 Task: Open Card Card0000000052 in Board Board0000000013 in Workspace WS0000000005 in Trello. Add Member Email0000000020 to Card Card0000000052 in Board Board0000000013 in Workspace WS0000000005 in Trello. Add Red Label titled Label0000000052 to Card Card0000000052 in Board Board0000000013 in Workspace WS0000000005 in Trello. Add Checklist CL0000000052 to Card Card0000000052 in Board Board0000000013 in Workspace WS0000000005 in Trello. Add Dates with Start Date as Jul 01 2023 and Due Date as Jul 31 2023 to Card Card0000000052 in Board Board0000000013 in Workspace WS0000000005 in Trello
Action: Mouse moved to (339, 381)
Screenshot: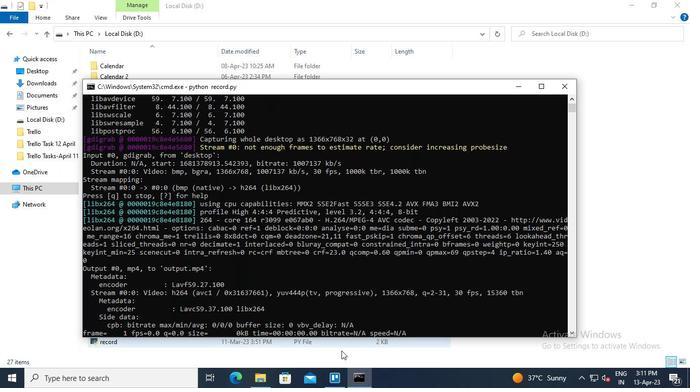 
Action: Mouse pressed left at (339, 381)
Screenshot: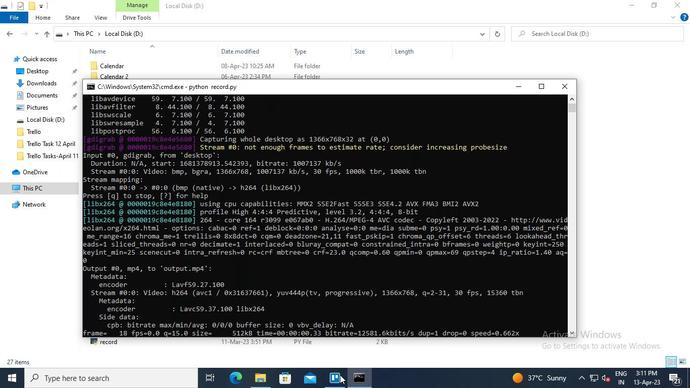 
Action: Mouse moved to (186, 317)
Screenshot: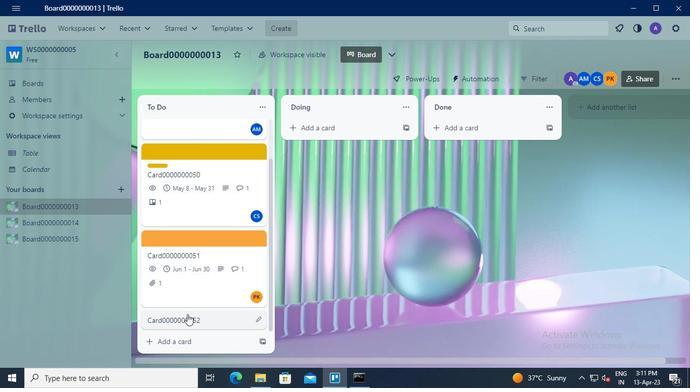 
Action: Mouse pressed left at (186, 317)
Screenshot: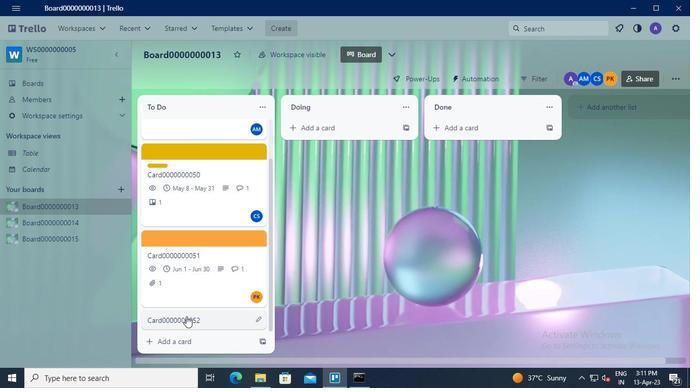 
Action: Mouse moved to (487, 124)
Screenshot: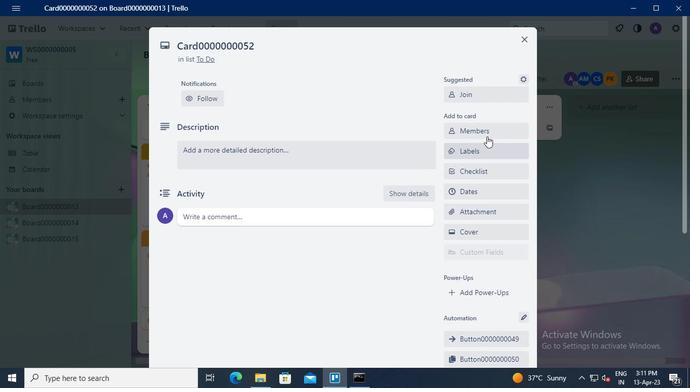
Action: Mouse pressed left at (487, 124)
Screenshot: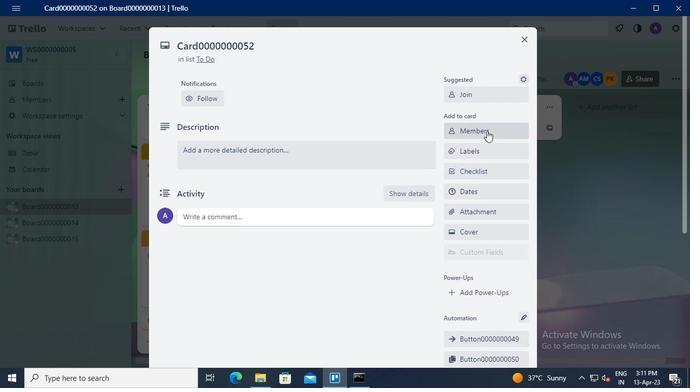 
Action: Mouse moved to (436, 94)
Screenshot: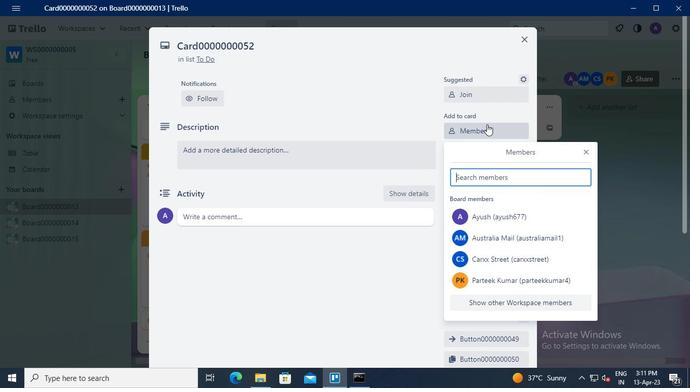 
Action: Keyboard Key.shift
Screenshot: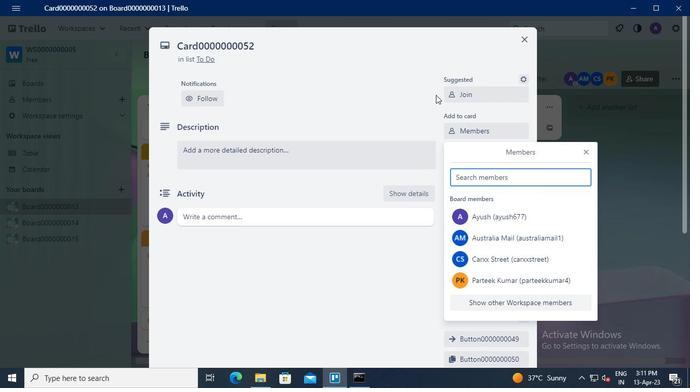 
Action: Keyboard N
Screenshot: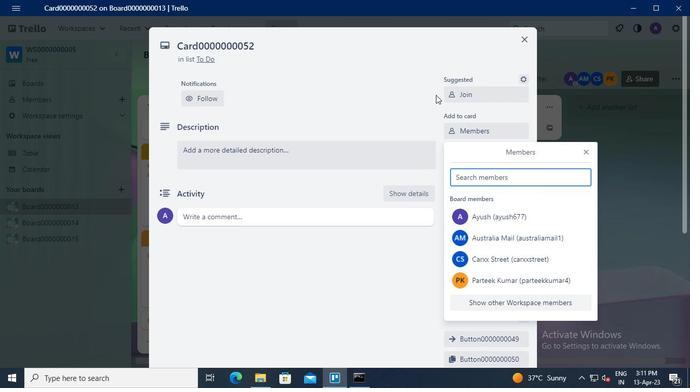 
Action: Keyboard i
Screenshot: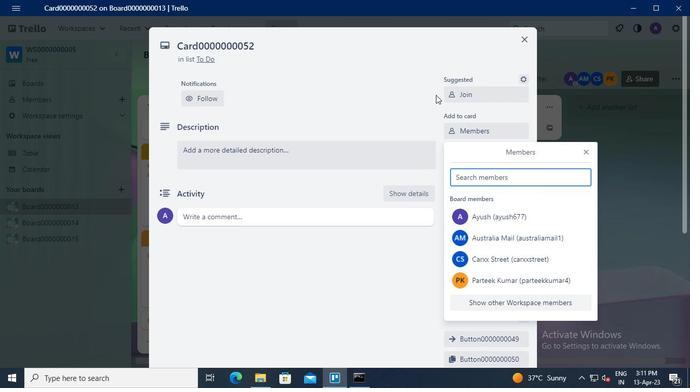 
Action: Keyboard k
Screenshot: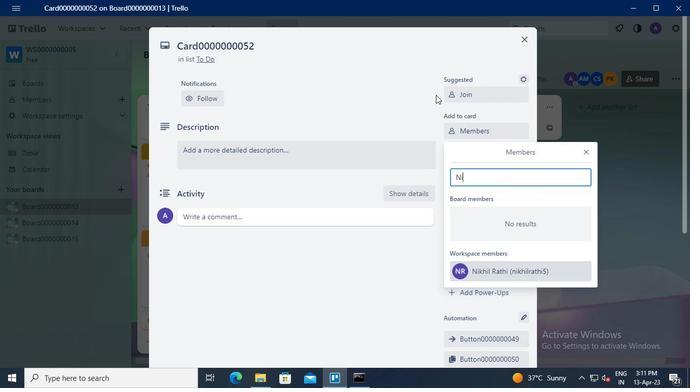 
Action: Keyboard h
Screenshot: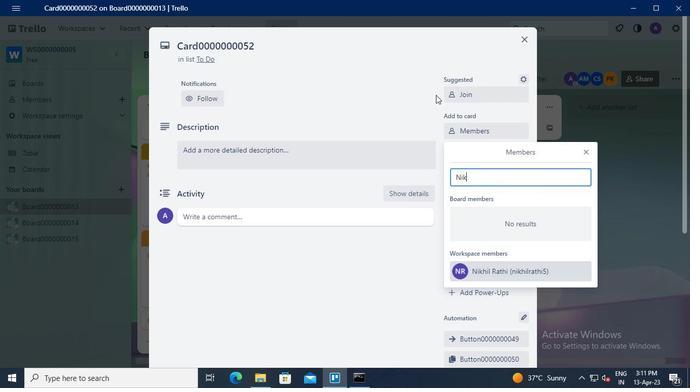 
Action: Keyboard i
Screenshot: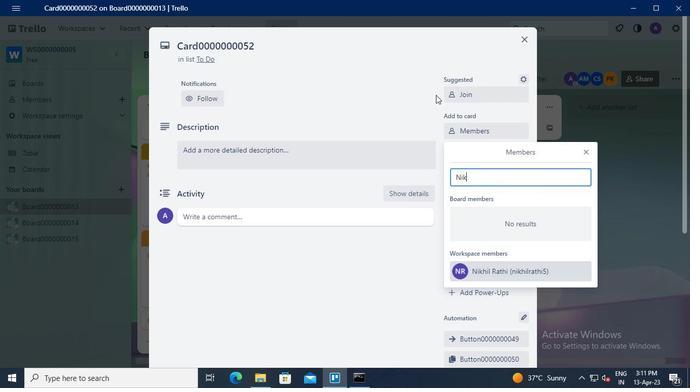 
Action: Keyboard l
Screenshot: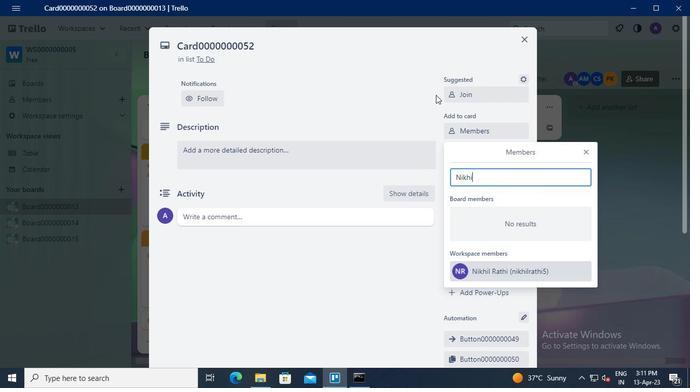 
Action: Mouse moved to (493, 267)
Screenshot: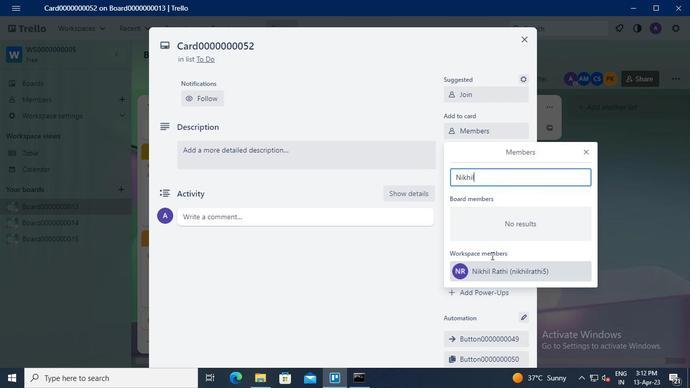 
Action: Mouse pressed left at (493, 267)
Screenshot: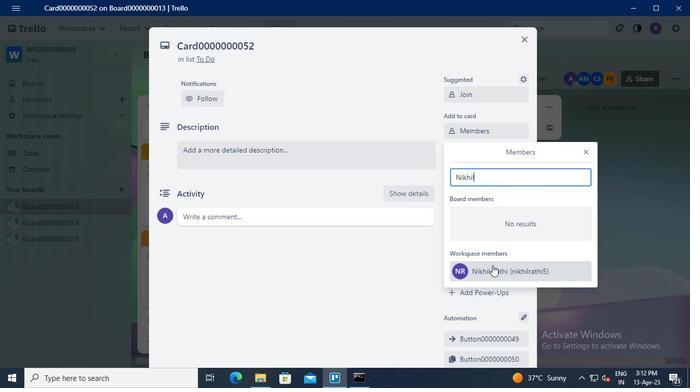 
Action: Mouse moved to (587, 152)
Screenshot: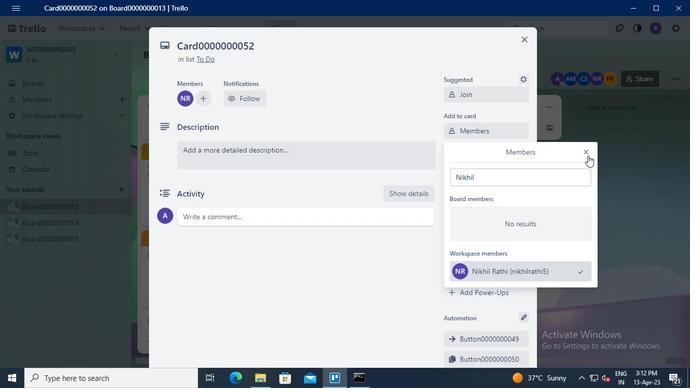 
Action: Mouse pressed left at (587, 152)
Screenshot: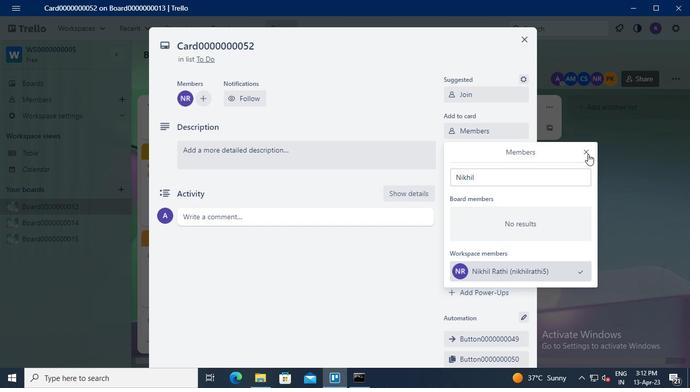 
Action: Mouse moved to (491, 155)
Screenshot: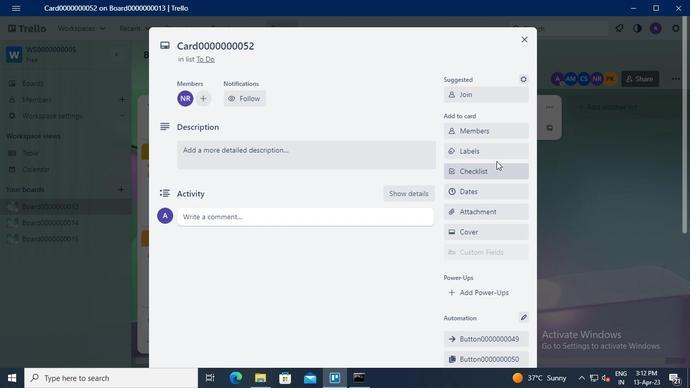 
Action: Mouse pressed left at (491, 155)
Screenshot: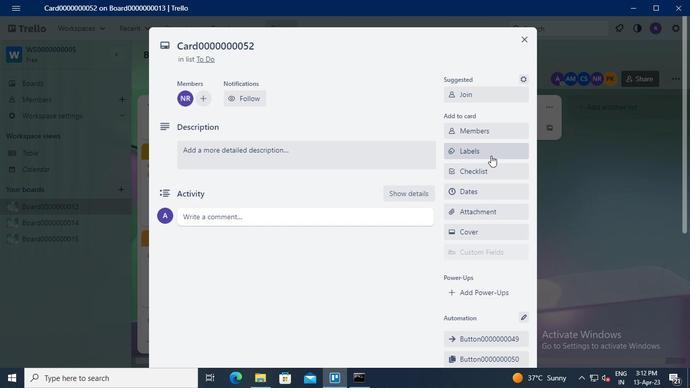 
Action: Mouse moved to (525, 282)
Screenshot: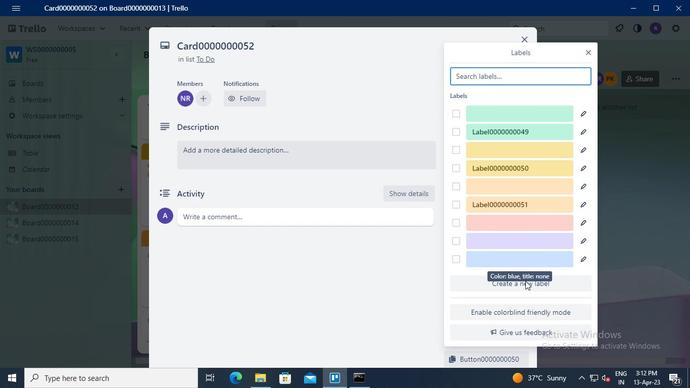 
Action: Mouse pressed left at (525, 282)
Screenshot: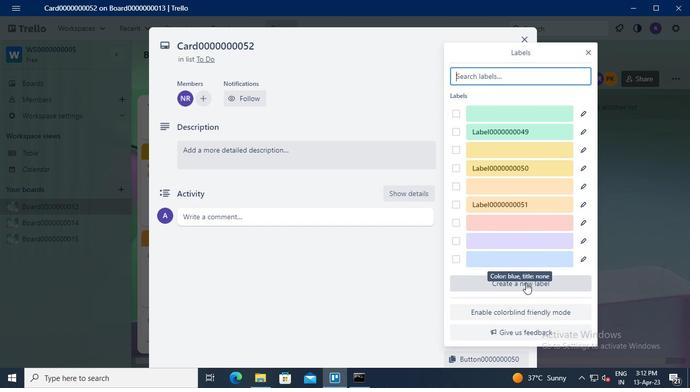 
Action: Mouse moved to (485, 148)
Screenshot: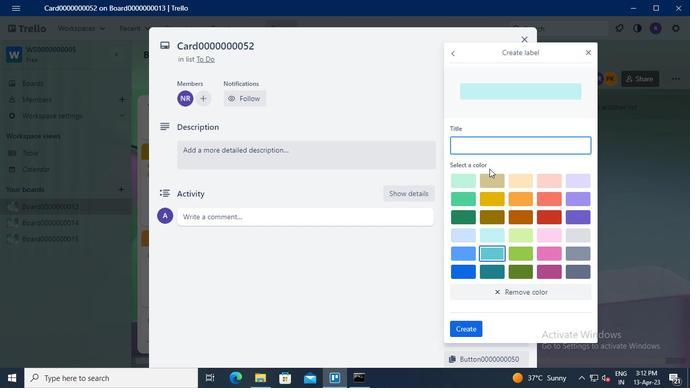 
Action: Mouse pressed left at (485, 148)
Screenshot: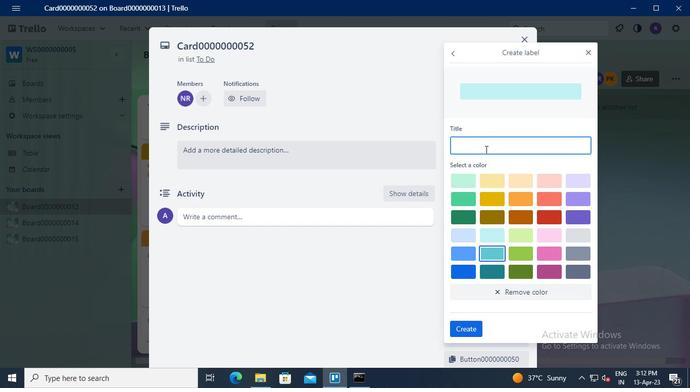 
Action: Keyboard Key.shift
Screenshot: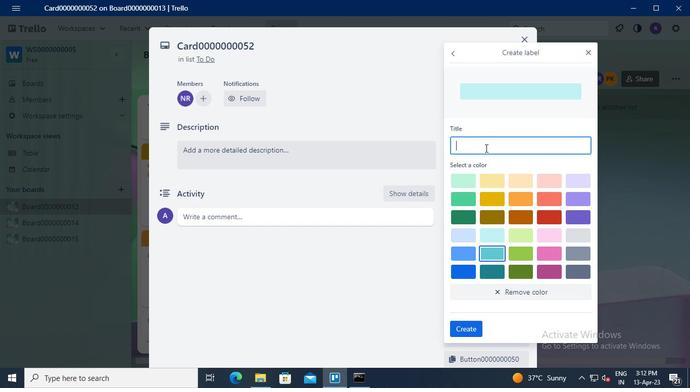 
Action: Keyboard L
Screenshot: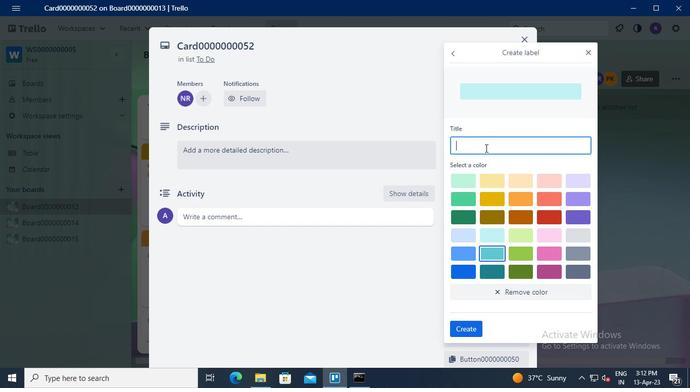 
Action: Keyboard a
Screenshot: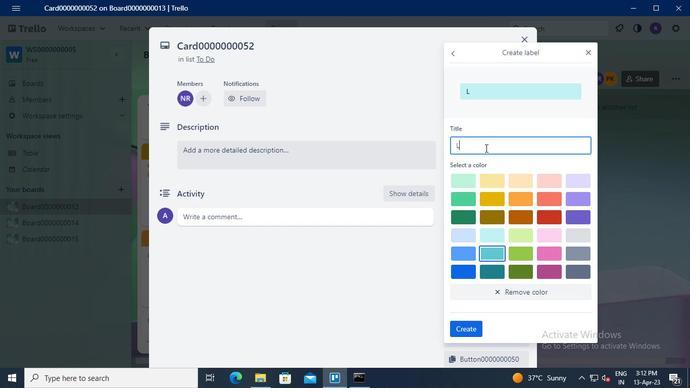 
Action: Keyboard b
Screenshot: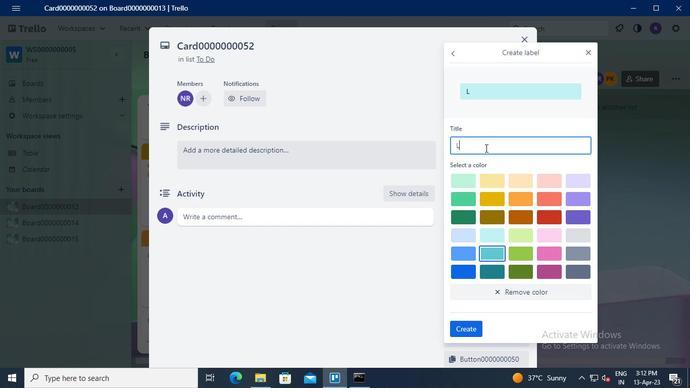 
Action: Keyboard e
Screenshot: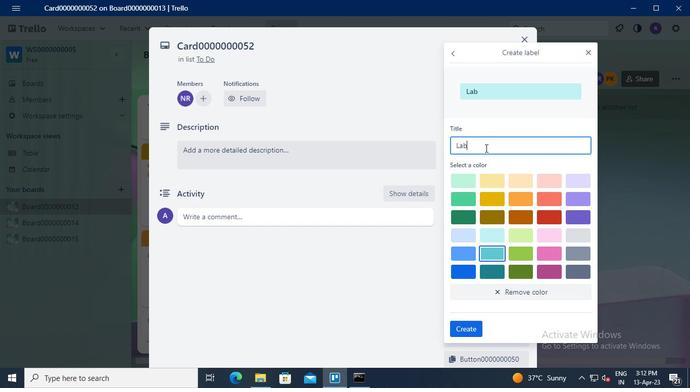 
Action: Keyboard l
Screenshot: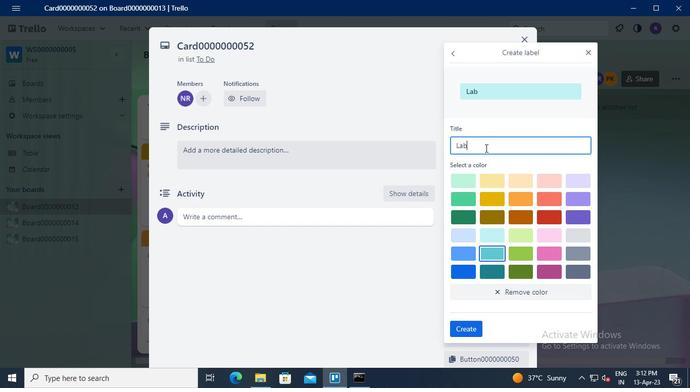
Action: Keyboard <96>
Screenshot: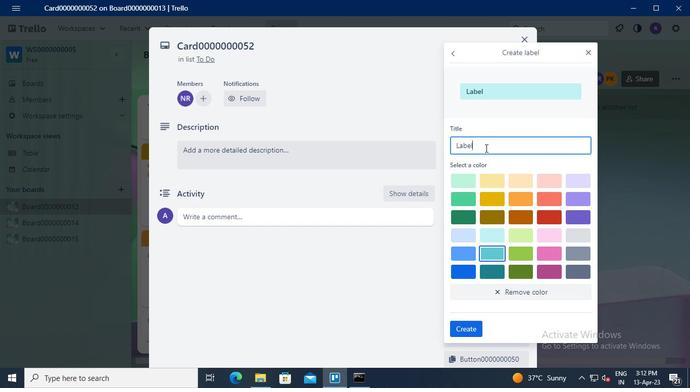 
Action: Keyboard <96>
Screenshot: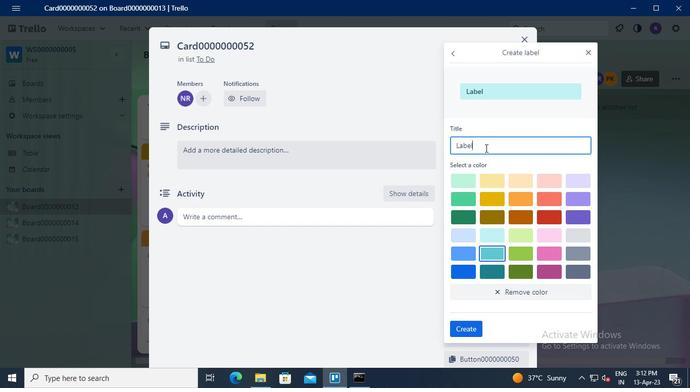 
Action: Keyboard <96>
Screenshot: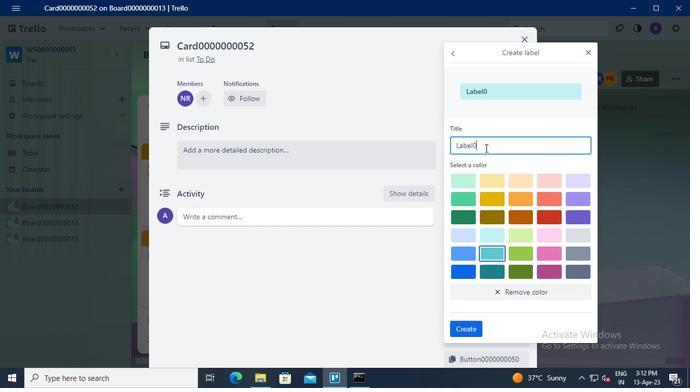 
Action: Keyboard <96>
Screenshot: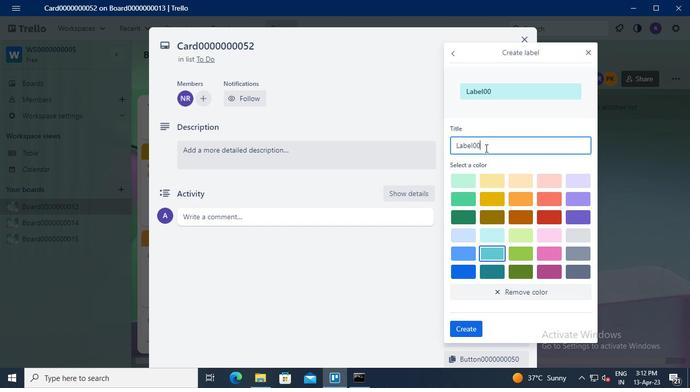 
Action: Keyboard <96>
Screenshot: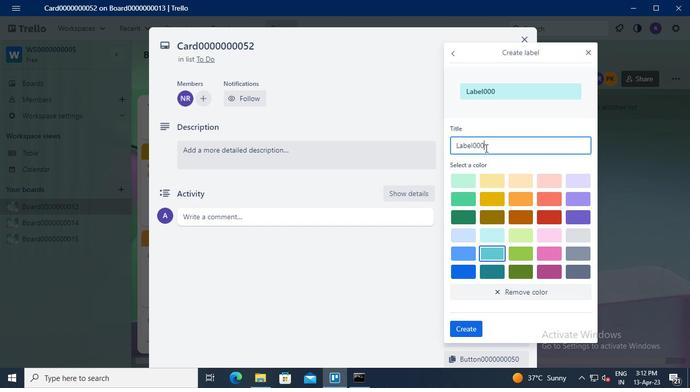 
Action: Keyboard <96>
Screenshot: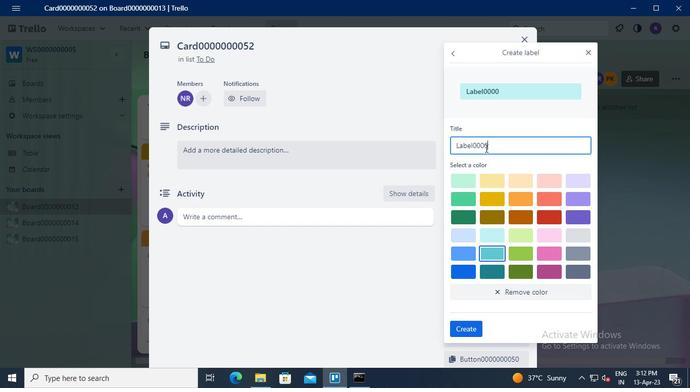 
Action: Keyboard <96>
Screenshot: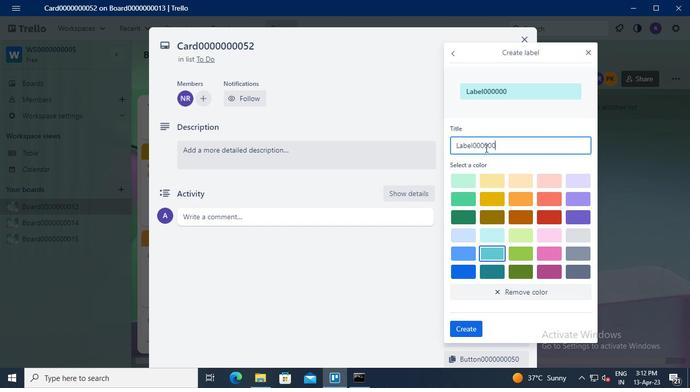 
Action: Keyboard <96>
Screenshot: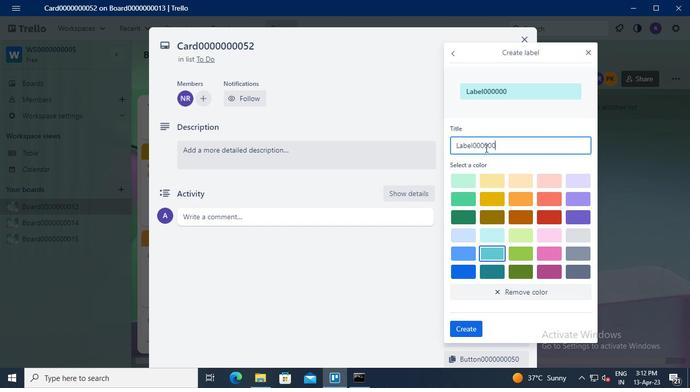 
Action: Keyboard <101>
Screenshot: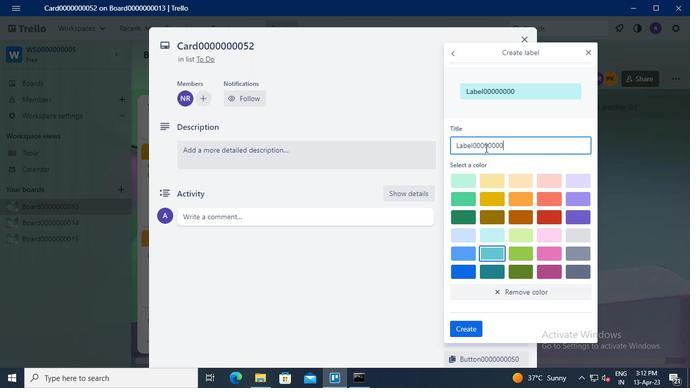 
Action: Keyboard <98>
Screenshot: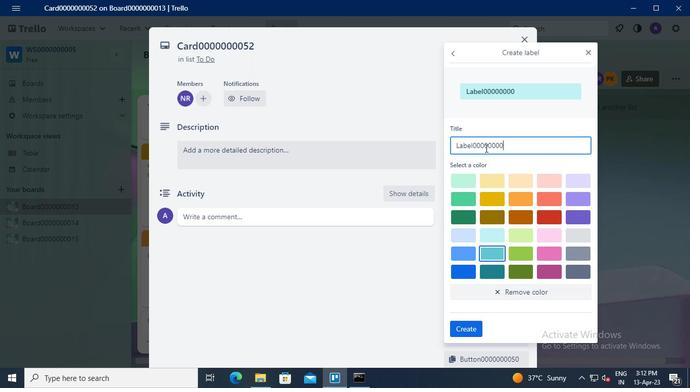 
Action: Mouse moved to (549, 197)
Screenshot: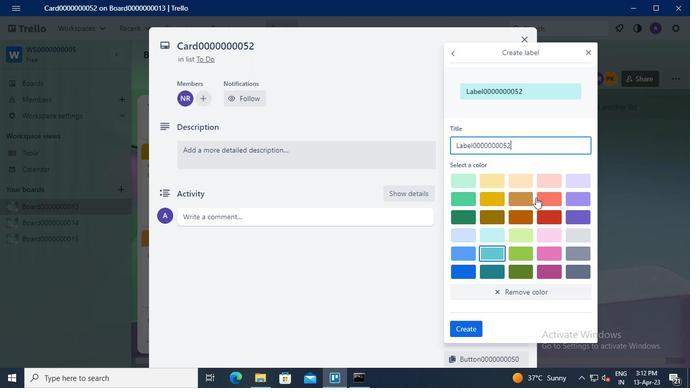
Action: Mouse pressed left at (549, 197)
Screenshot: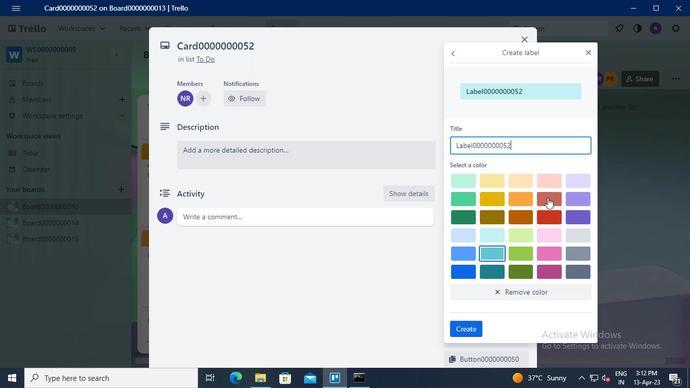 
Action: Mouse moved to (474, 327)
Screenshot: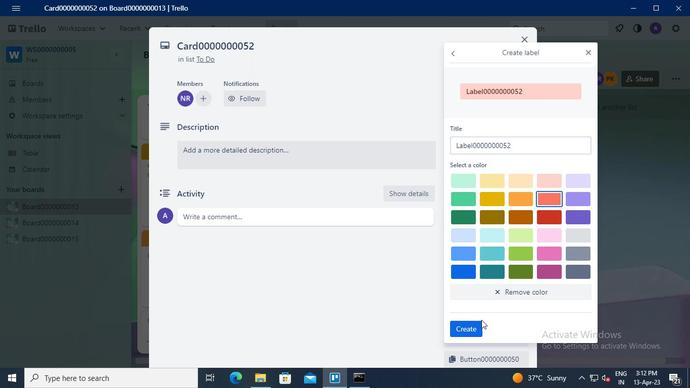 
Action: Mouse pressed left at (474, 327)
Screenshot: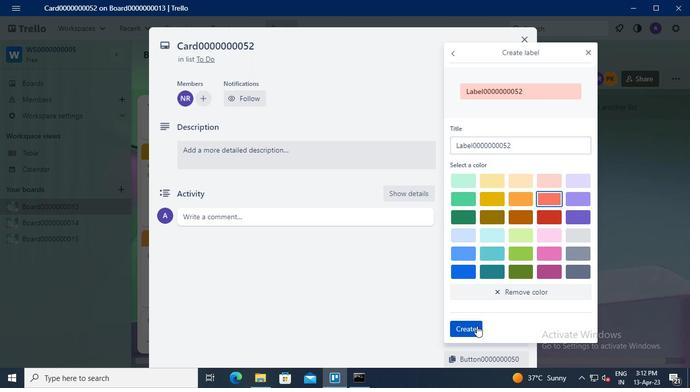 
Action: Mouse moved to (590, 52)
Screenshot: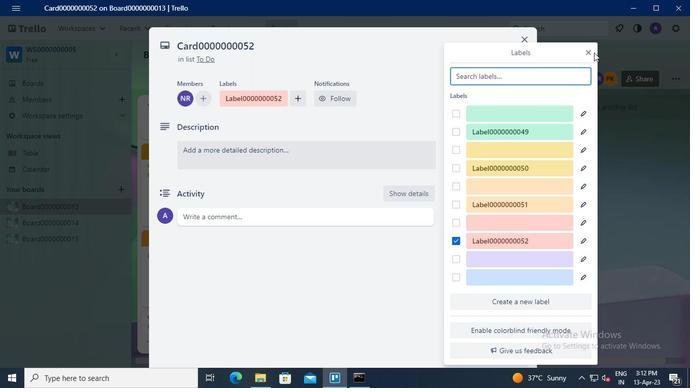 
Action: Mouse pressed left at (590, 52)
Screenshot: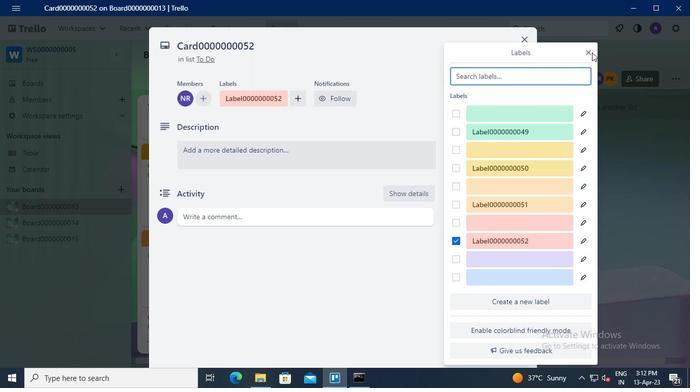 
Action: Mouse moved to (483, 170)
Screenshot: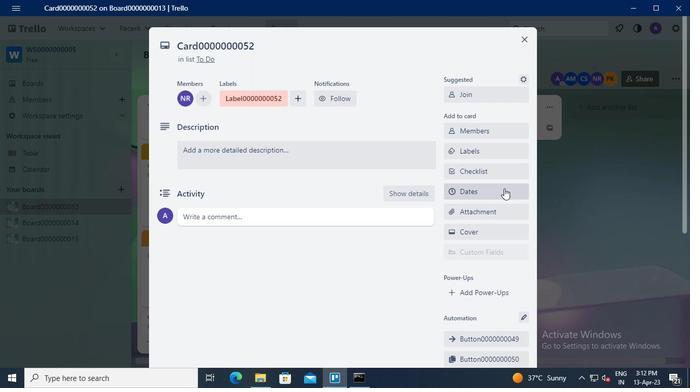 
Action: Mouse pressed left at (483, 170)
Screenshot: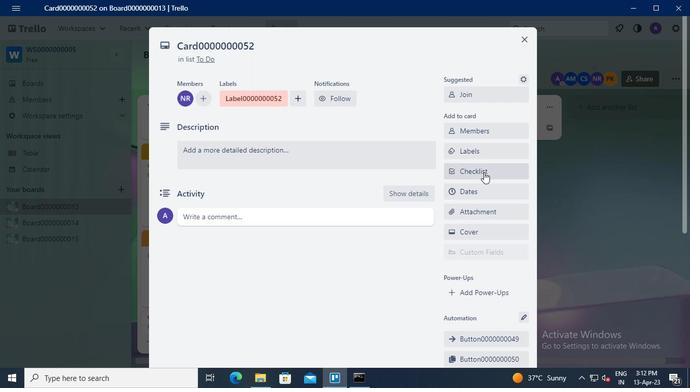 
Action: Mouse moved to (505, 202)
Screenshot: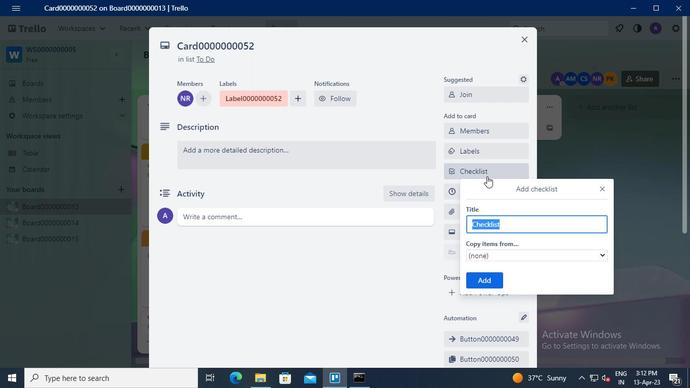 
Action: Keyboard Key.shift
Screenshot: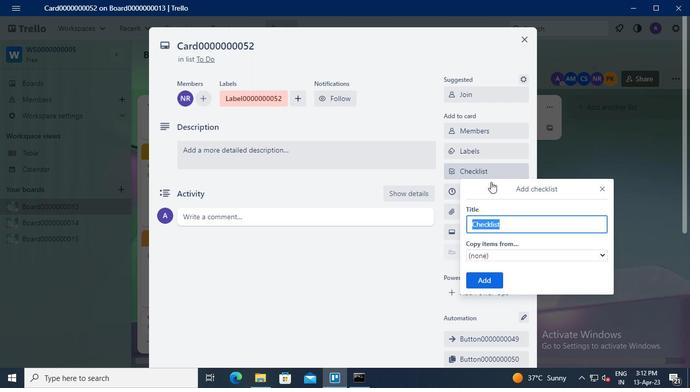 
Action: Mouse moved to (504, 201)
Screenshot: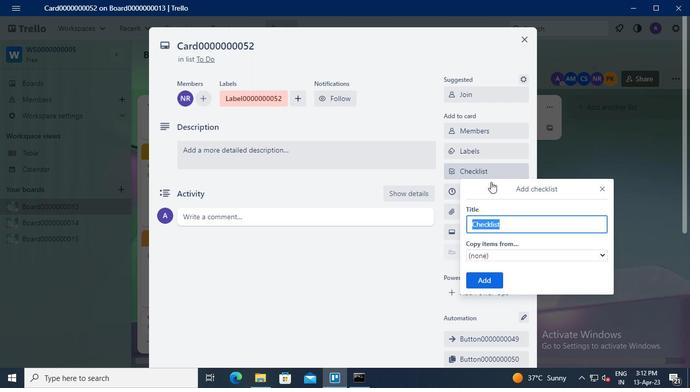 
Action: Keyboard C
Screenshot: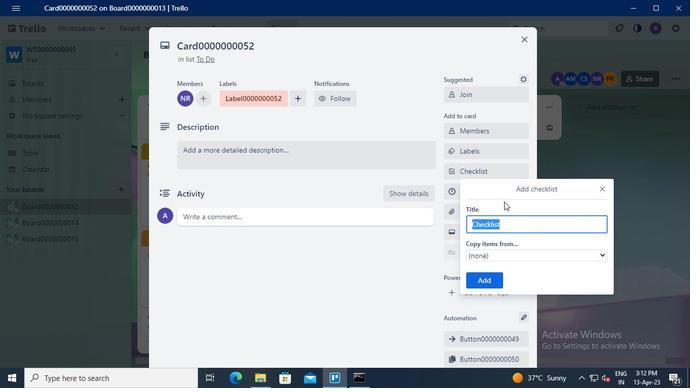 
Action: Keyboard L
Screenshot: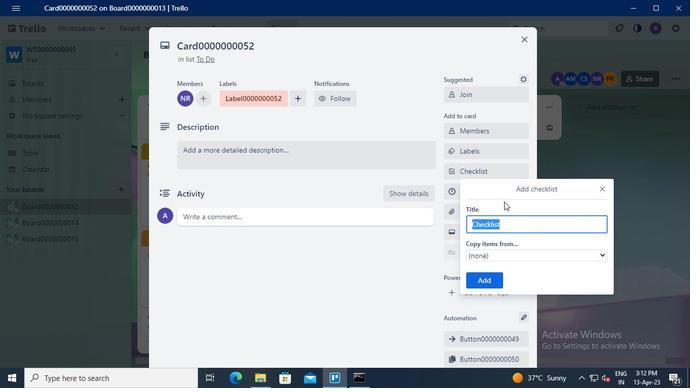 
Action: Keyboard <96>
Screenshot: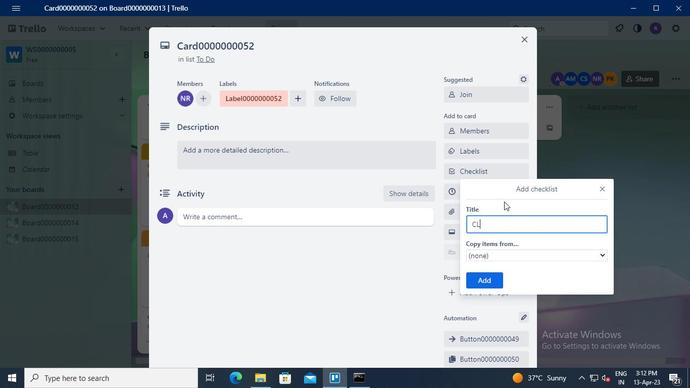 
Action: Keyboard <96>
Screenshot: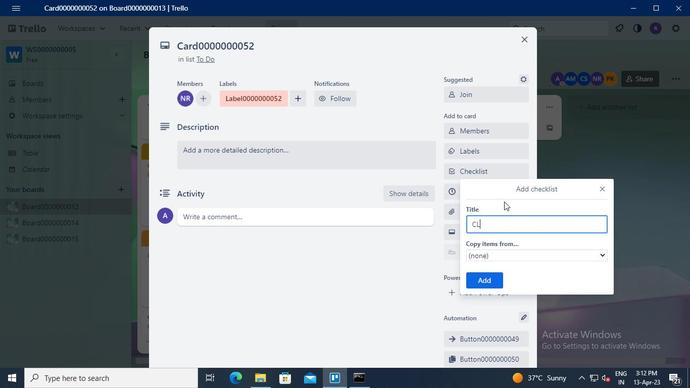 
Action: Keyboard <96>
Screenshot: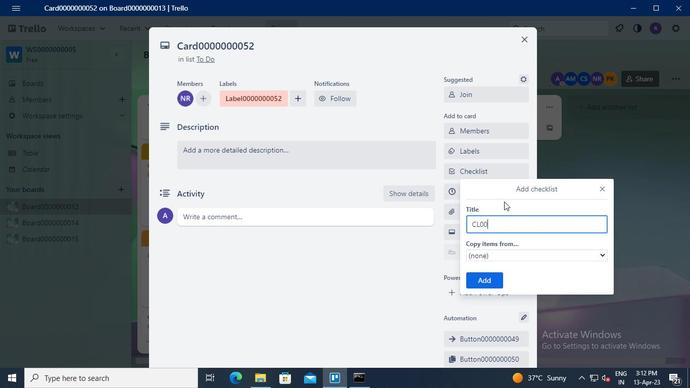 
Action: Keyboard <96>
Screenshot: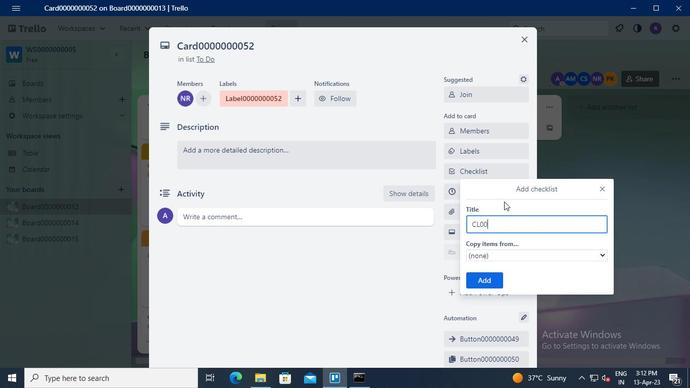 
Action: Keyboard <96>
Screenshot: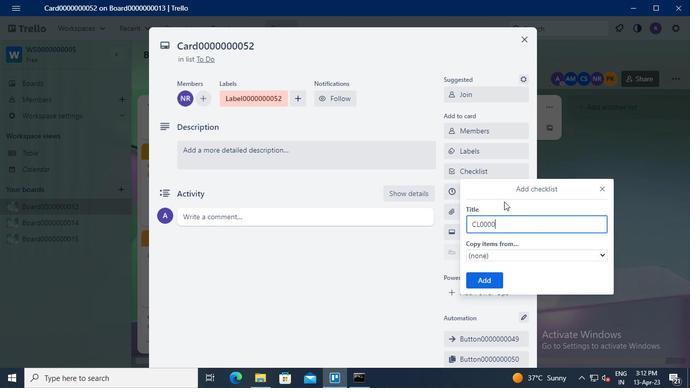 
Action: Keyboard <96>
Screenshot: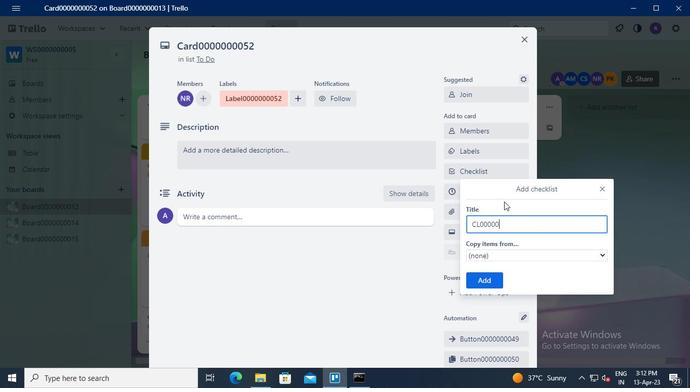 
Action: Keyboard <96>
Screenshot: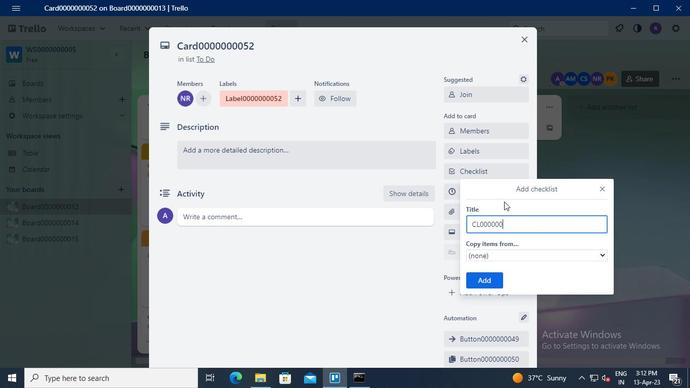 
Action: Keyboard <96>
Screenshot: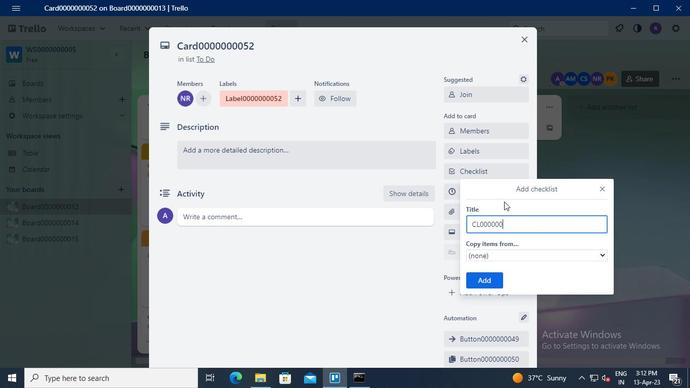 
Action: Keyboard <101>
Screenshot: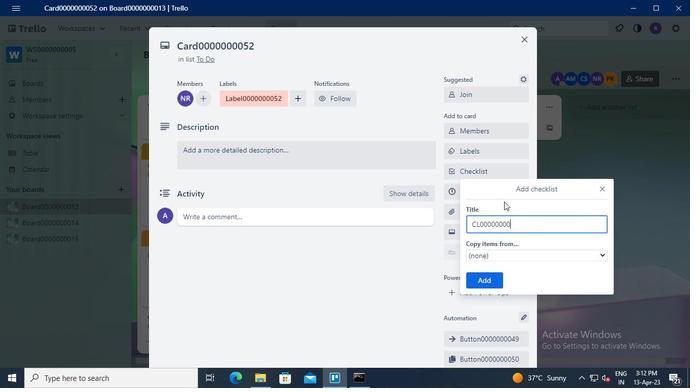 
Action: Keyboard <98>
Screenshot: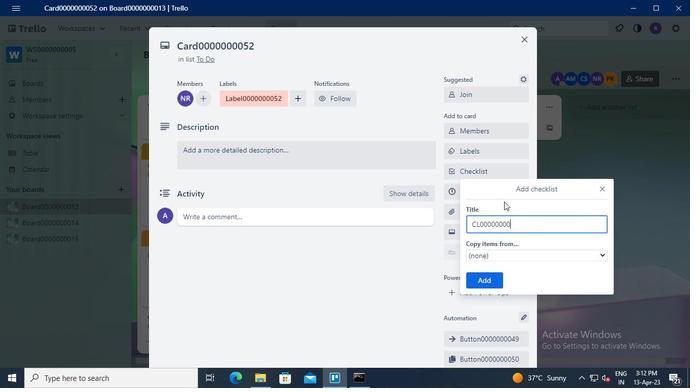 
Action: Mouse moved to (481, 282)
Screenshot: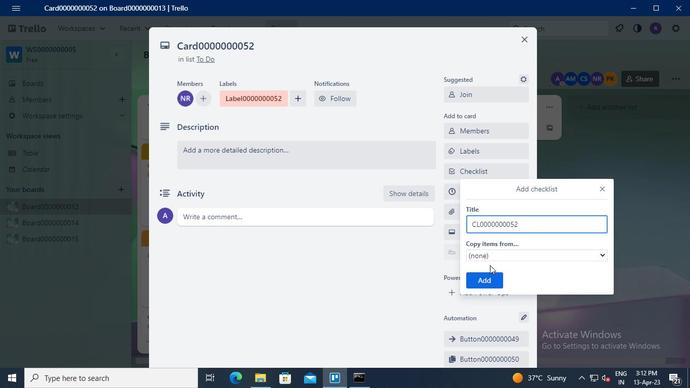 
Action: Mouse pressed left at (481, 282)
Screenshot: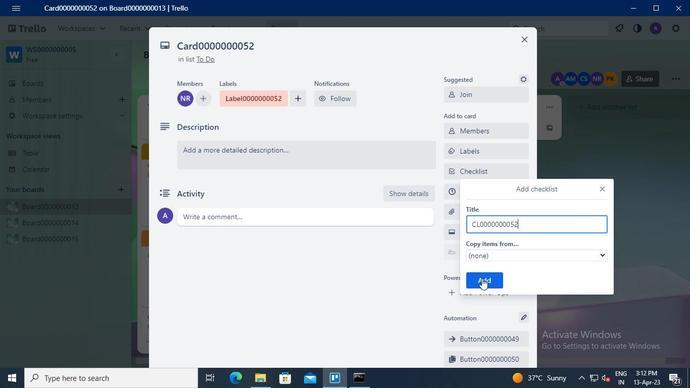 
Action: Mouse moved to (486, 190)
Screenshot: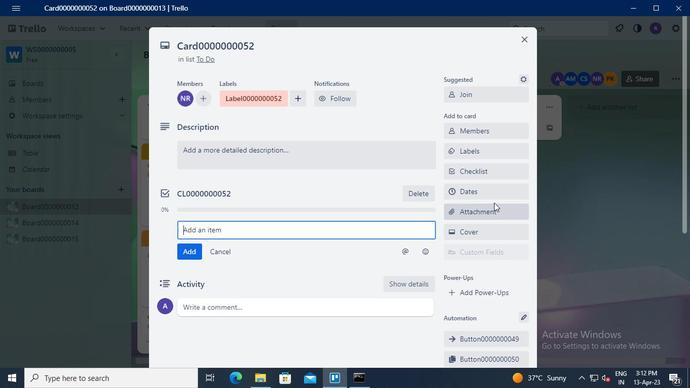 
Action: Mouse pressed left at (486, 190)
Screenshot: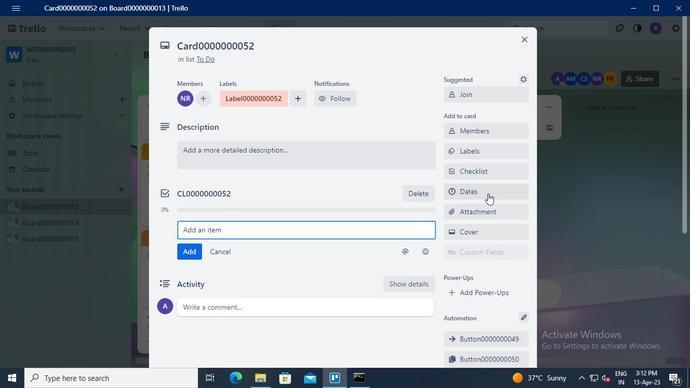 
Action: Mouse moved to (455, 233)
Screenshot: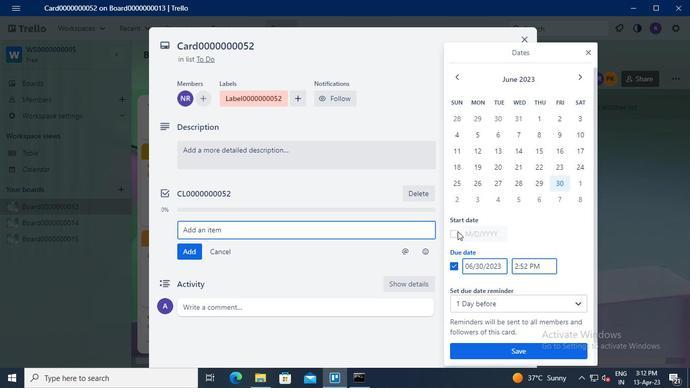 
Action: Mouse pressed left at (455, 233)
Screenshot: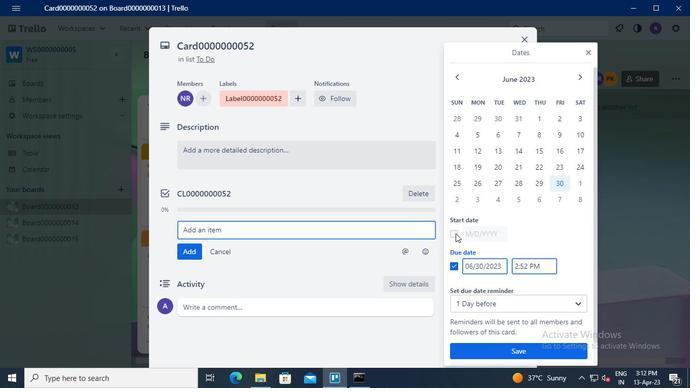 
Action: Mouse moved to (579, 77)
Screenshot: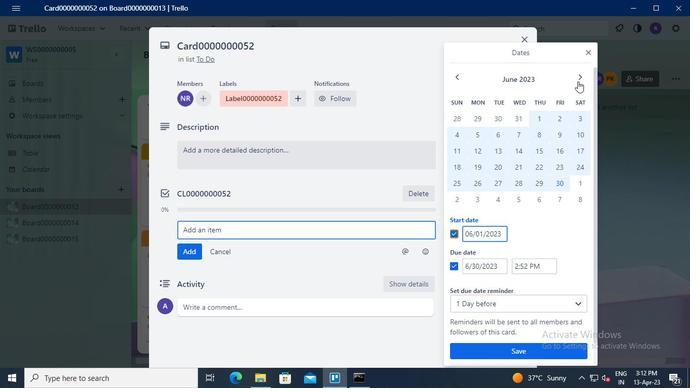 
Action: Mouse pressed left at (579, 77)
Screenshot: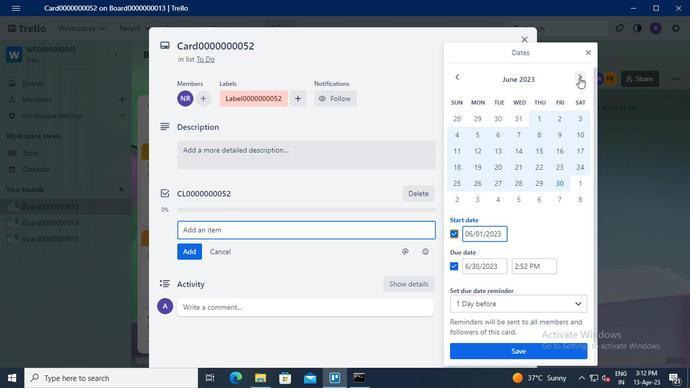 
Action: Mouse moved to (578, 118)
Screenshot: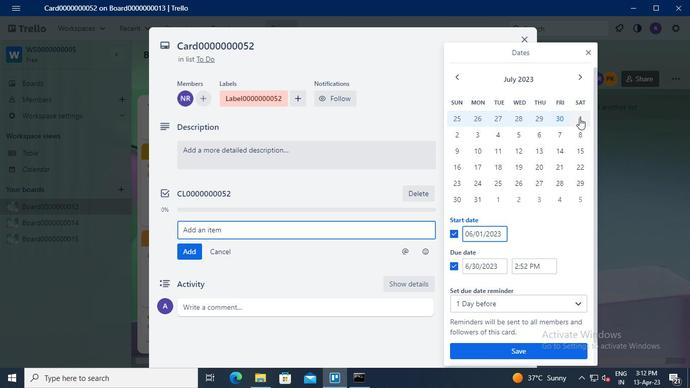
Action: Mouse pressed left at (578, 118)
Screenshot: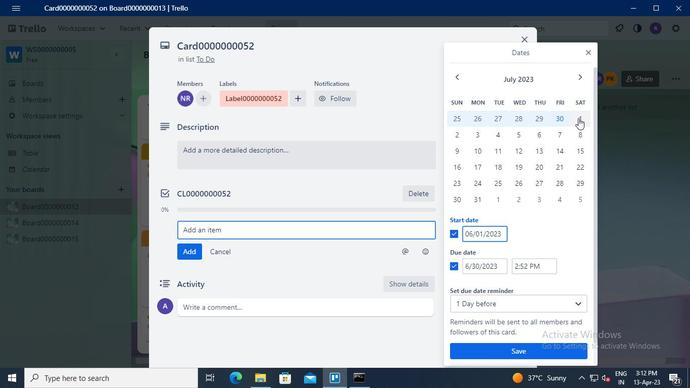 
Action: Mouse moved to (480, 197)
Screenshot: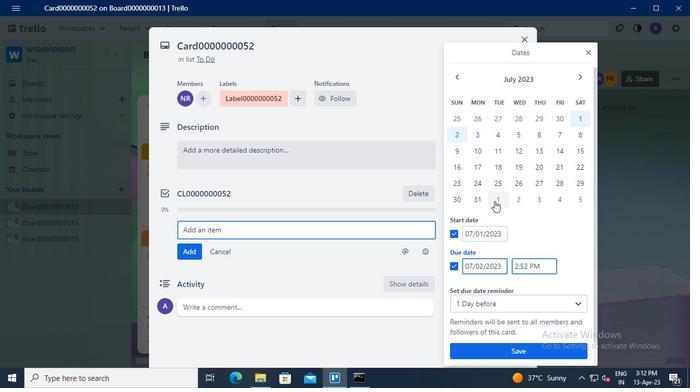 
Action: Mouse pressed left at (480, 197)
Screenshot: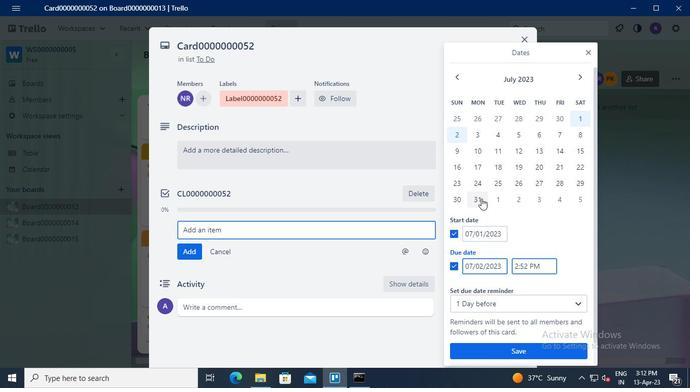 
Action: Mouse moved to (524, 348)
Screenshot: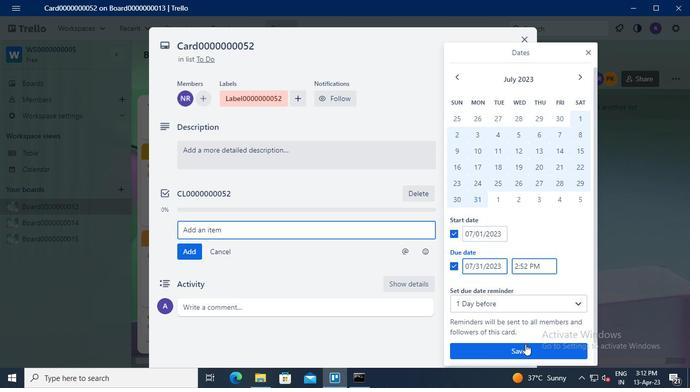 
Action: Mouse pressed left at (524, 348)
Screenshot: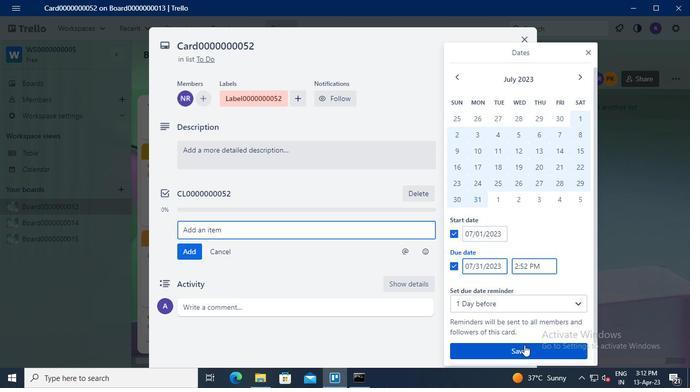 
Action: Mouse moved to (366, 375)
Screenshot: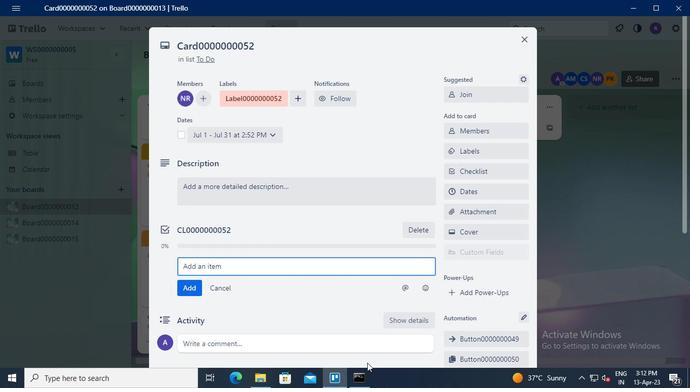 
Action: Mouse pressed left at (366, 375)
Screenshot: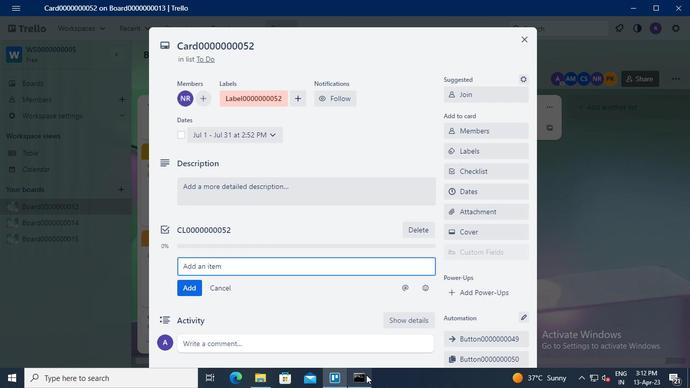 
Action: Mouse moved to (564, 87)
Screenshot: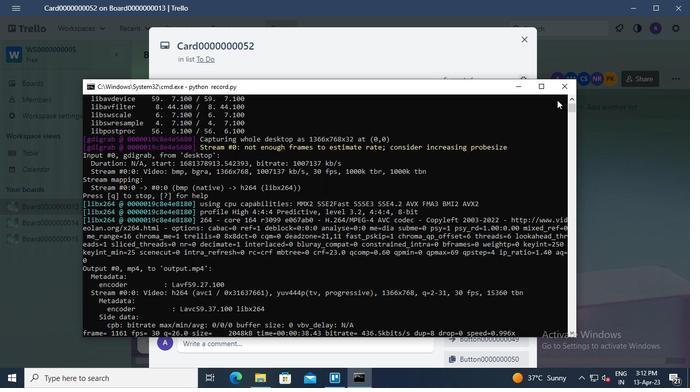 
Action: Mouse pressed left at (564, 87)
Screenshot: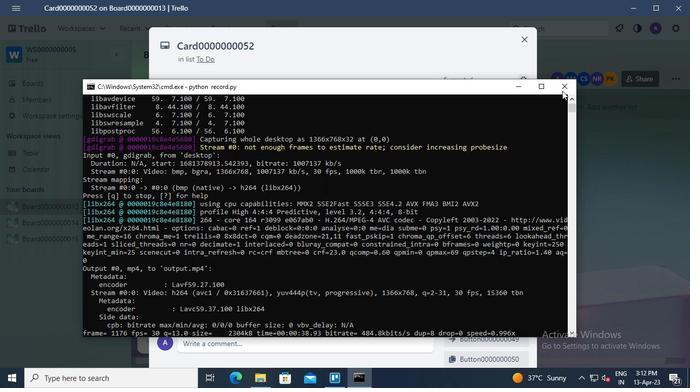 
